 Task: Open a blank sheet, save the file as Selfcareletter.epub Type the sentence 'Gender equality is a fundamental human right and a key driver of social progress. It entails equal opportunities, rights, and representation for people of all genders. Achieving gender equality requires dismantling stereotypes, promoting inclusive policies, and challenging discriminatory practices. By empowering women and girls, addressing gender-based violence, and promoting equal pay, we can build a more equitable and just society for everyone.'Add formula using equations and charcters after the sentence '( n - 2 ) × 180?' Select the formula and highlight with color Blue Change the page Orientation to  Landscape
Action: Mouse moved to (251, 168)
Screenshot: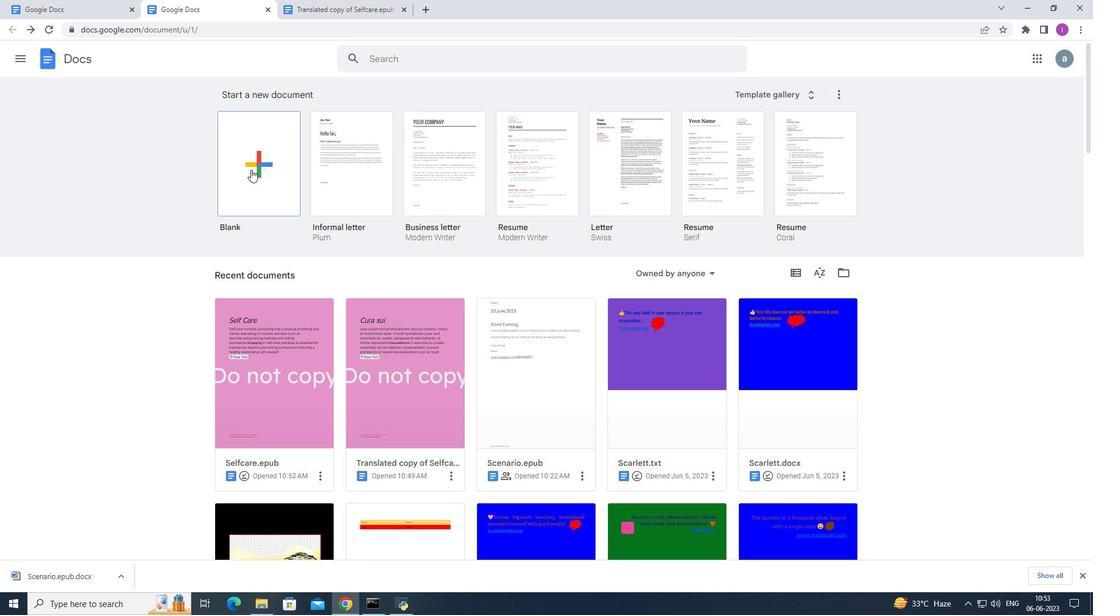 
Action: Mouse pressed left at (251, 168)
Screenshot: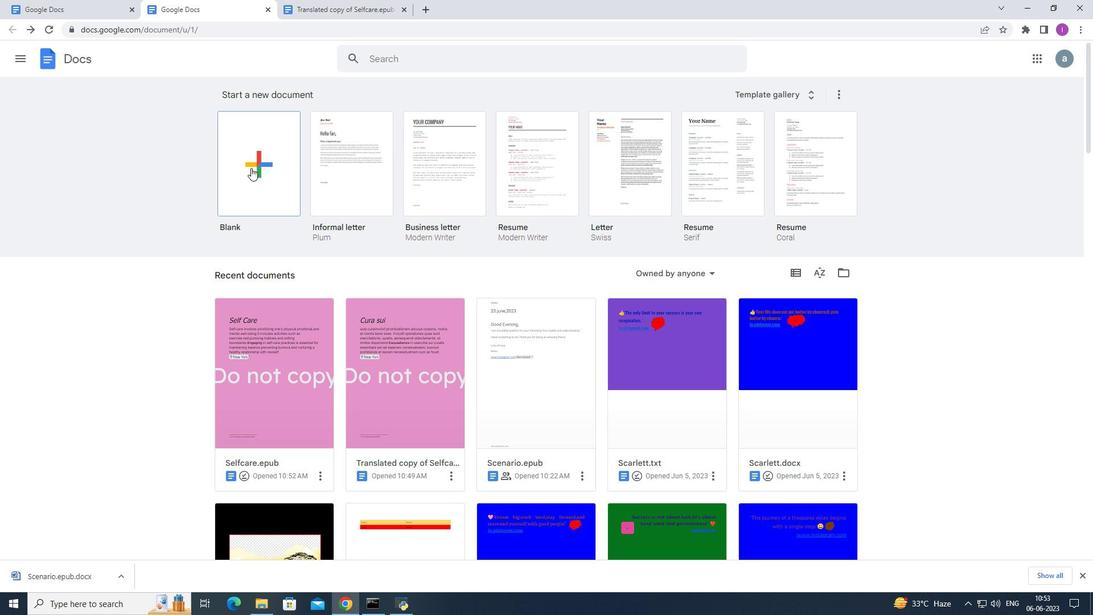 
Action: Mouse moved to (125, 50)
Screenshot: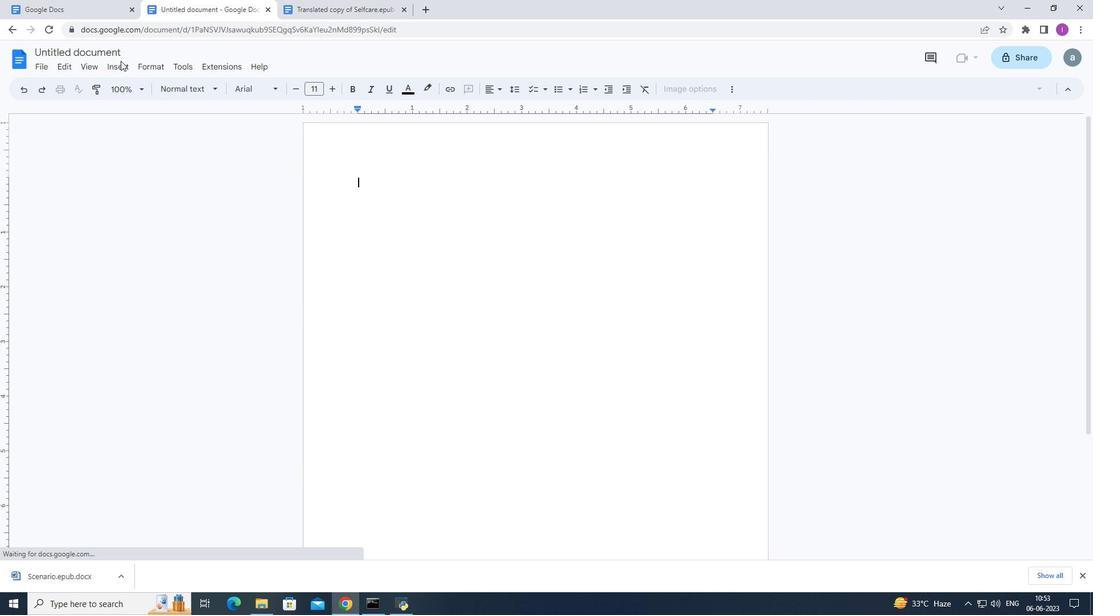 
Action: Mouse pressed left at (125, 50)
Screenshot: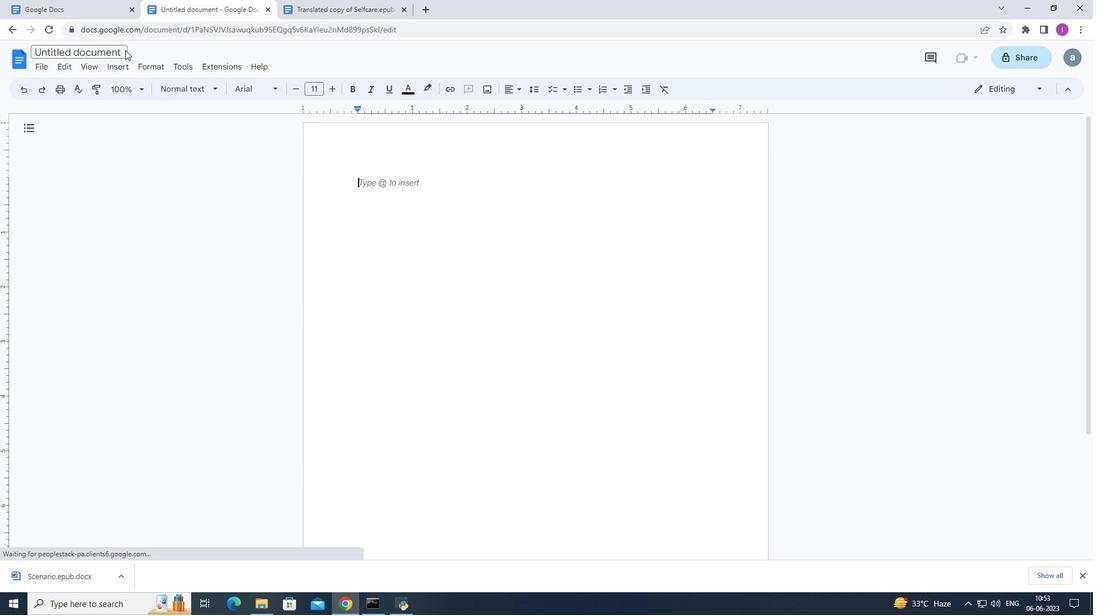 
Action: Key pressed <Key.shift>Selfcareletter.epub
Screenshot: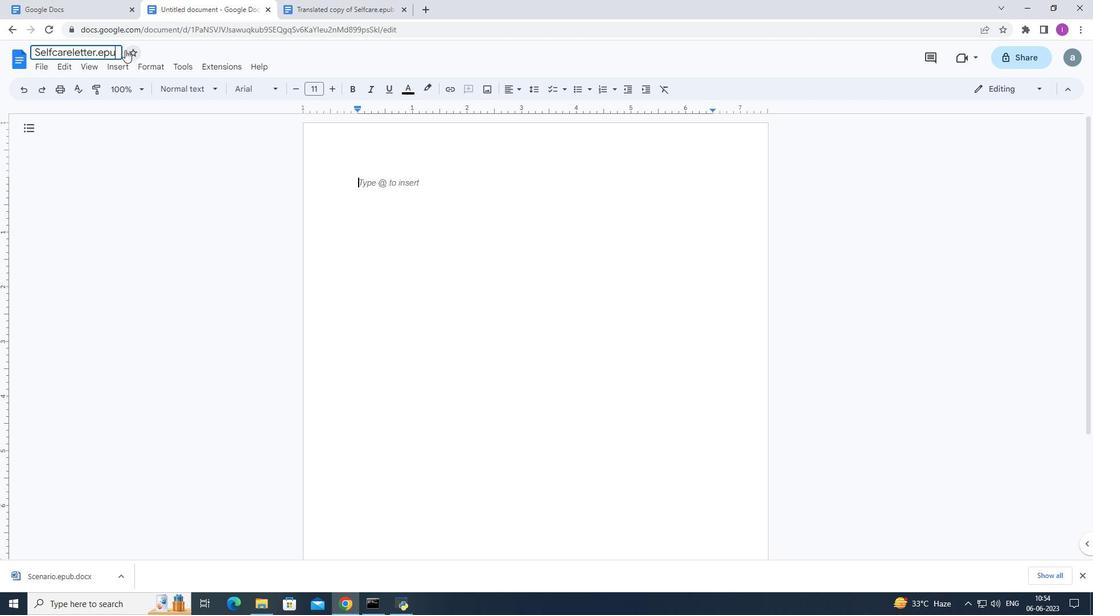 
Action: Mouse moved to (341, 179)
Screenshot: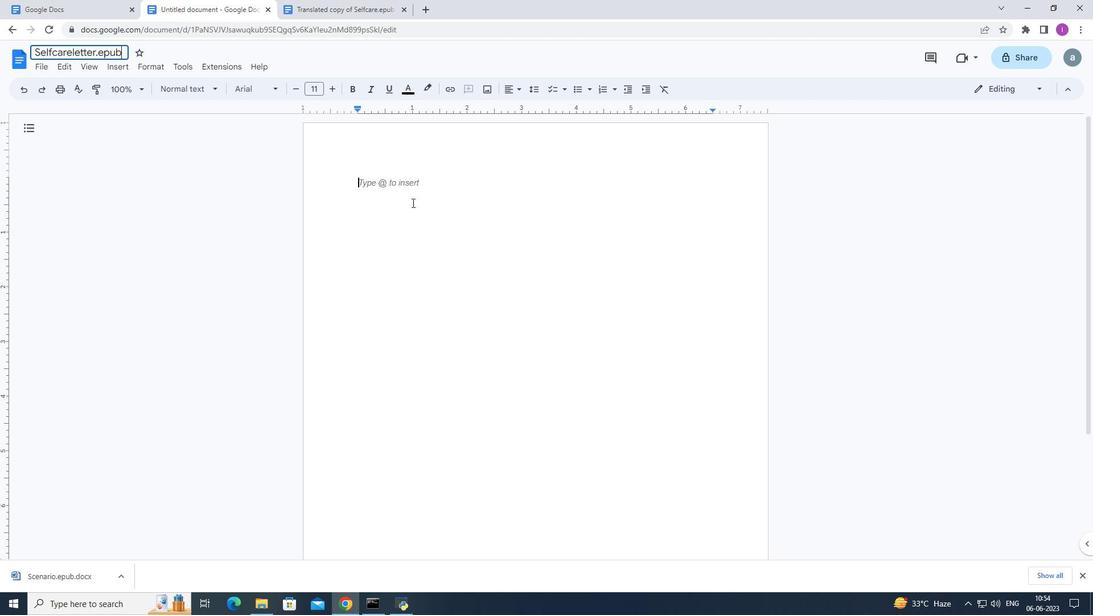 
Action: Mouse pressed left at (341, 179)
Screenshot: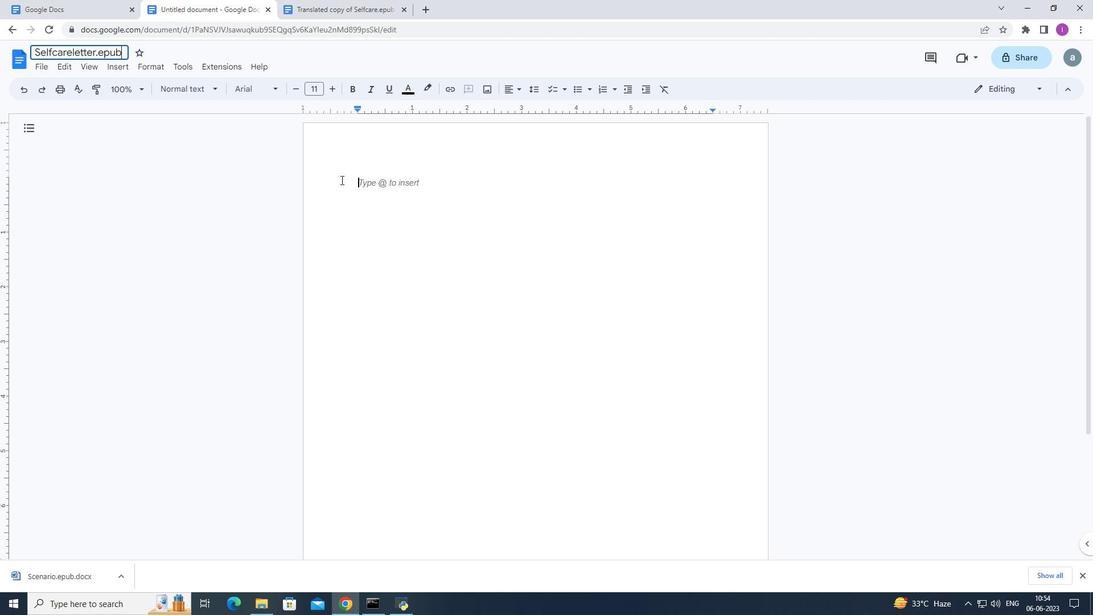 
Action: Mouse moved to (399, 171)
Screenshot: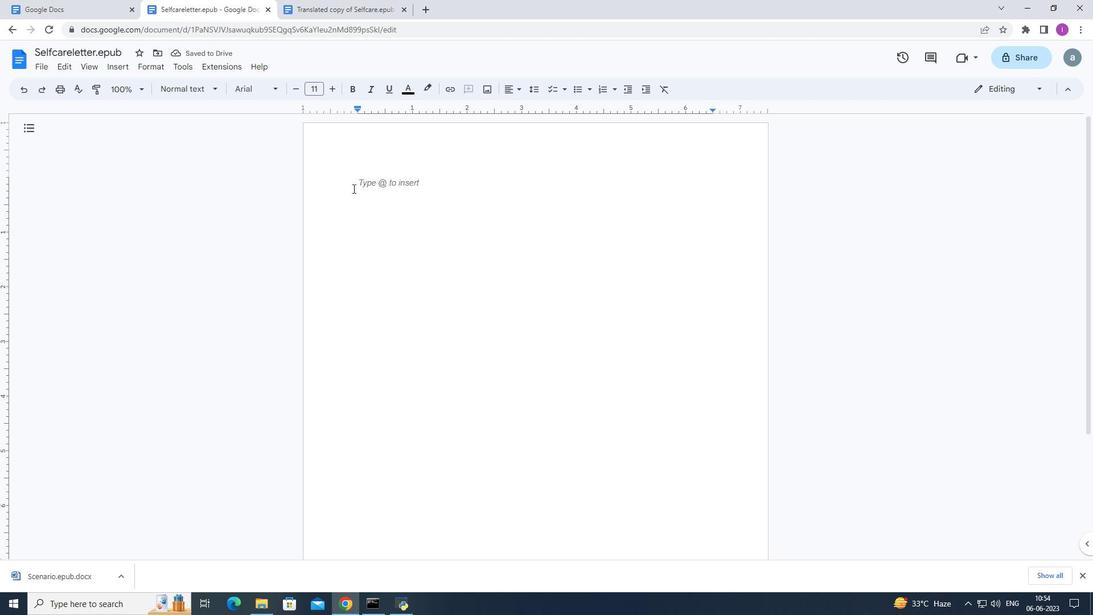 
Action: Key pressed <Key.shift><Key.shift><Key.shift><Key.shift><Key.shift><Key.shift><Key.shift><Key.shift><Key.shift><Key.shift><Key.shift><Key.shift><Key.shift><Key.shift><Key.shift><Key.shift><Key.shift><Key.shift><Key.shift><Key.shift><Key.shift><Key.shift><Key.shift><Key.shift><Key.shift><Key.shift><Key.shift><Key.shift><Key.shift>Gender<Key.space>equality<Key.space>is<Key.space>a<Key.space>fundan<Key.backspace>mental<Key.space>human<Key.space>right<Key.space>ans<Key.backspace>d<Key.space>akey<Key.space>driver<Key.space>of<Key.space>social<Key.space>
Screenshot: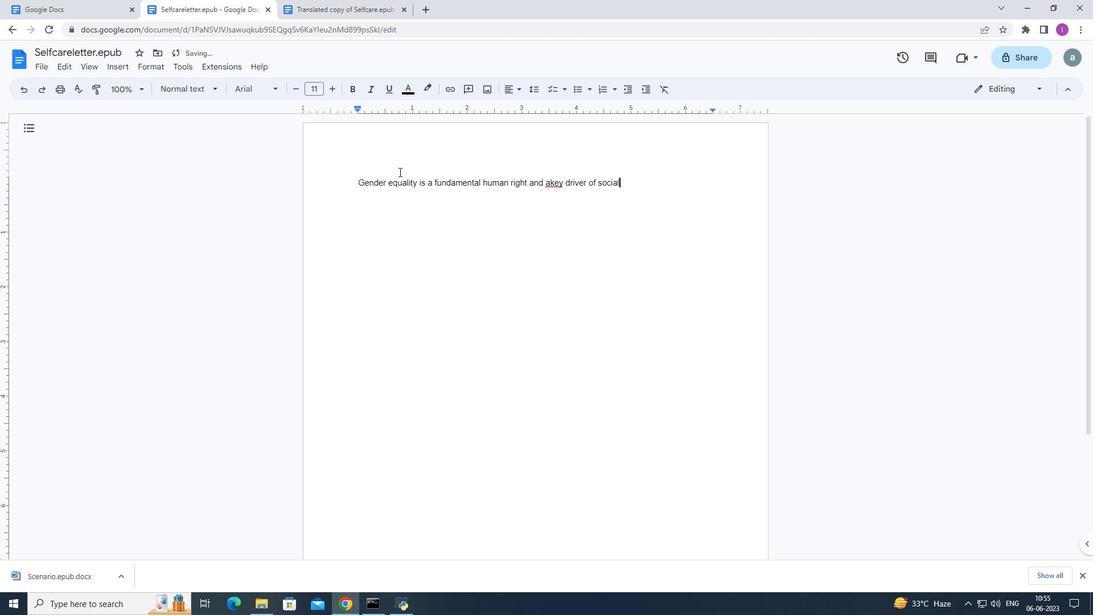 
Action: Mouse moved to (551, 182)
Screenshot: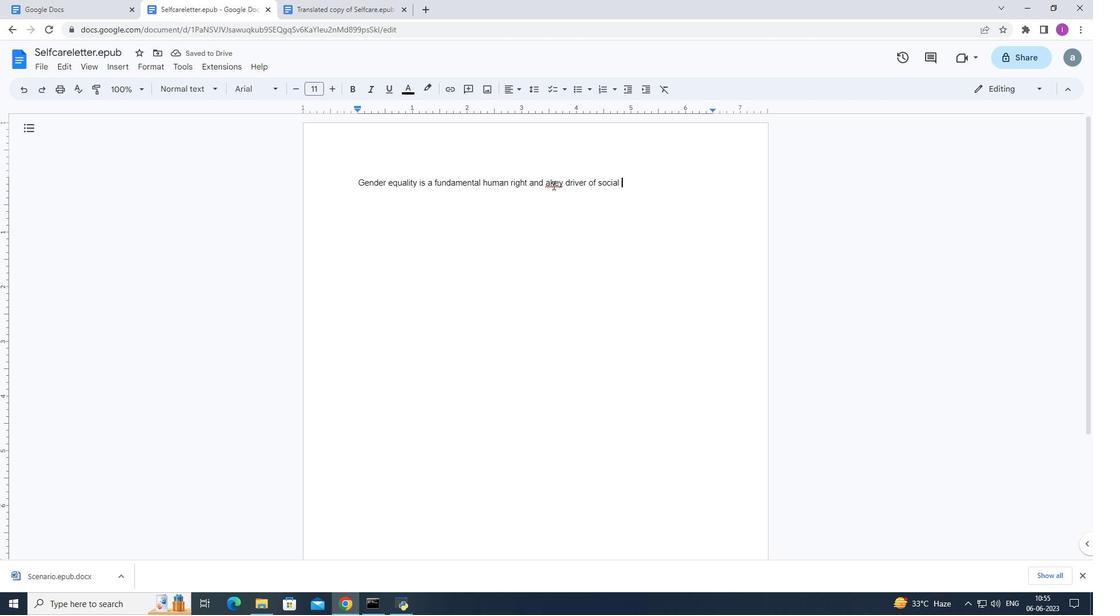 
Action: Mouse pressed left at (551, 182)
Screenshot: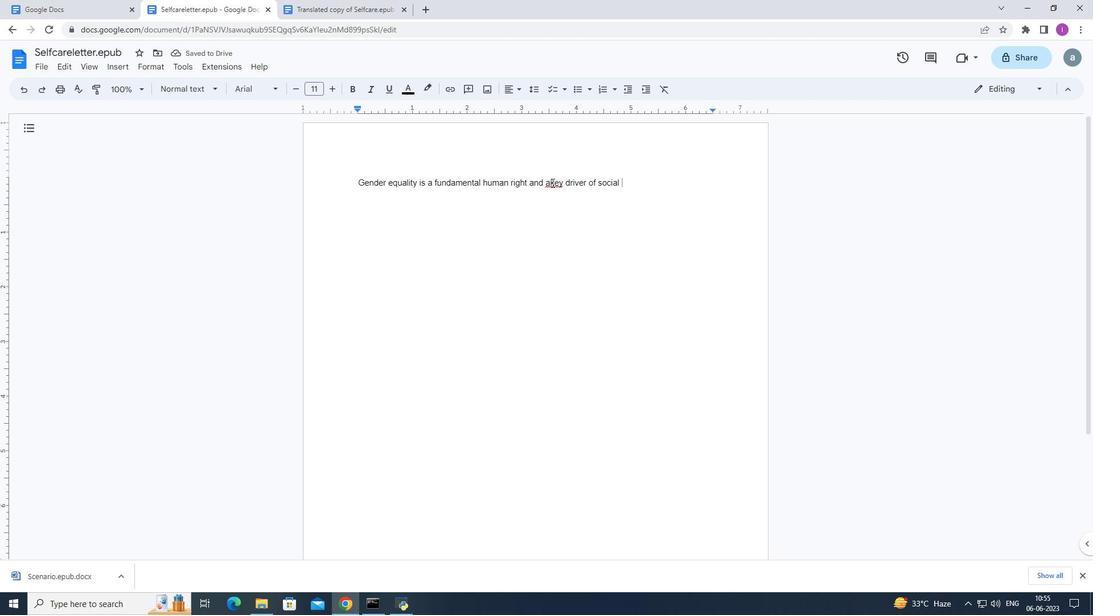 
Action: Mouse moved to (551, 182)
Screenshot: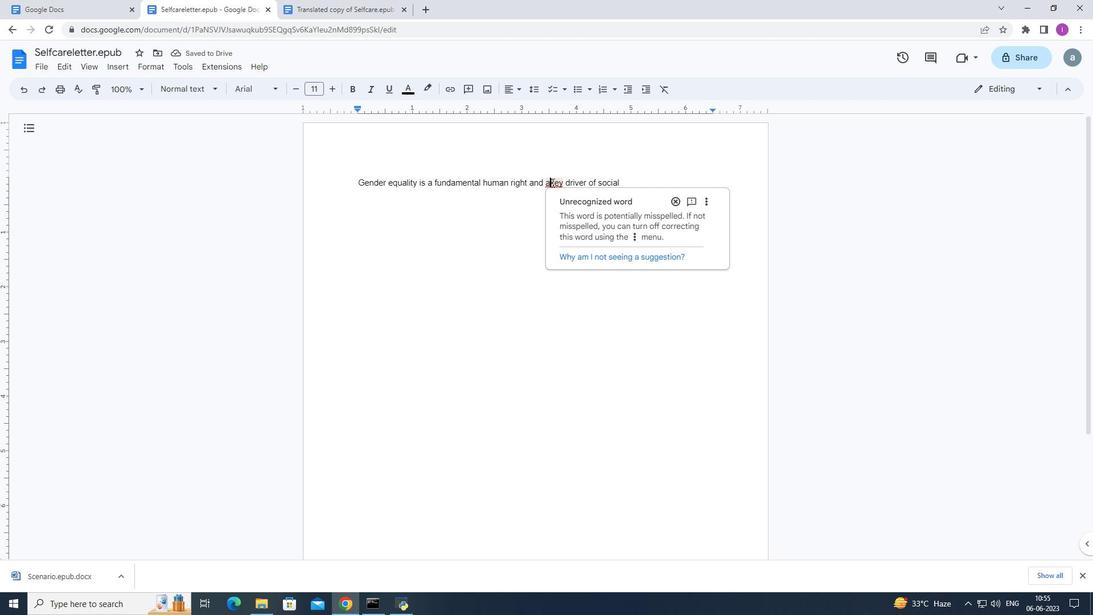 
Action: Key pressed <Key.space>
Screenshot: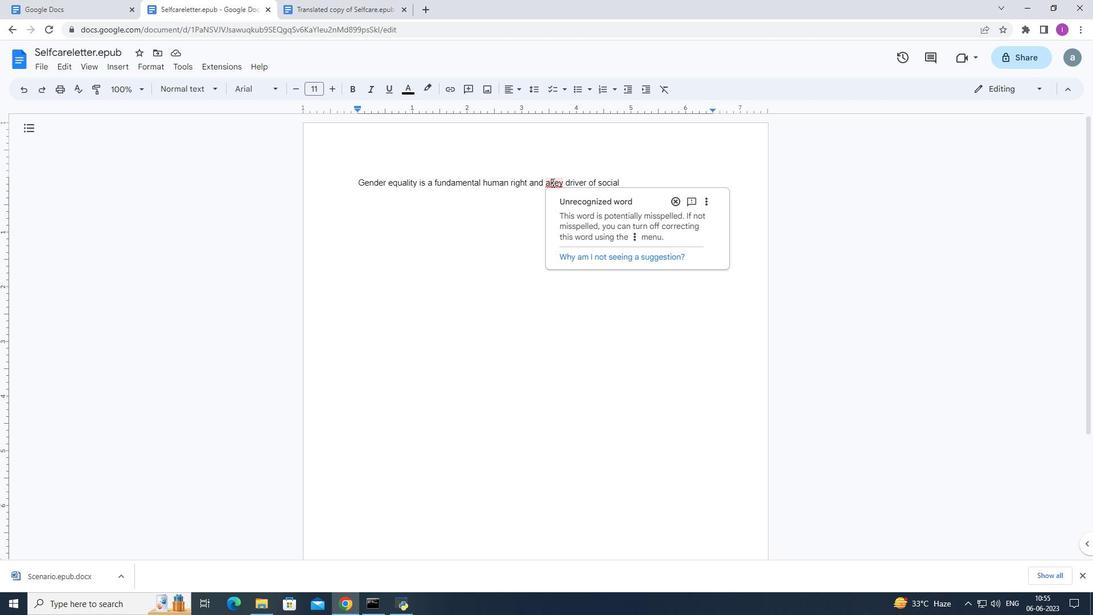
Action: Mouse moved to (634, 184)
Screenshot: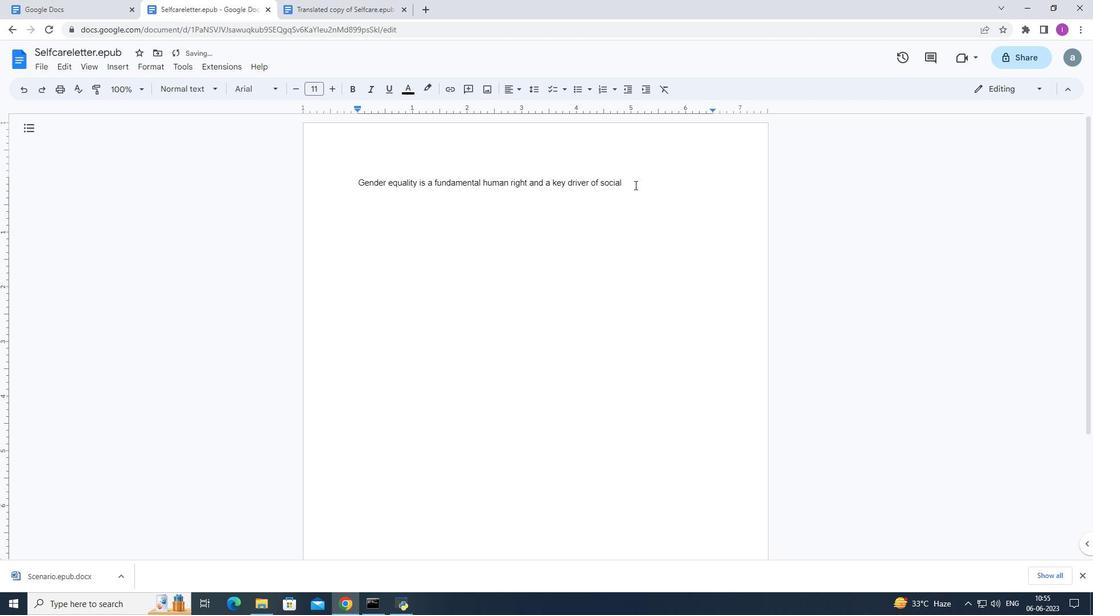 
Action: Mouse pressed left at (634, 184)
Screenshot: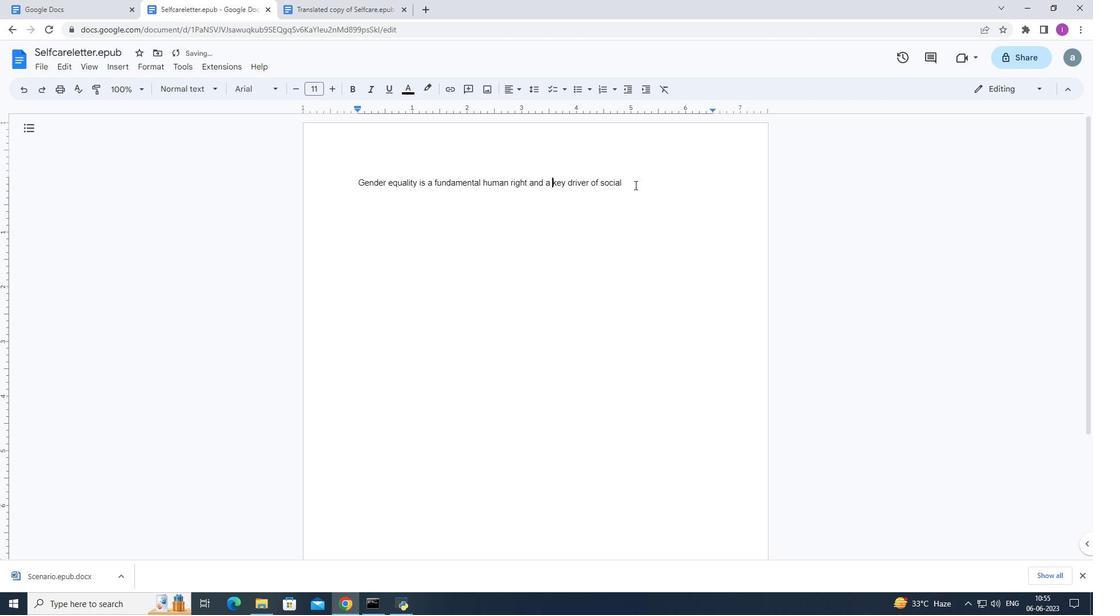 
Action: Mouse moved to (636, 182)
Screenshot: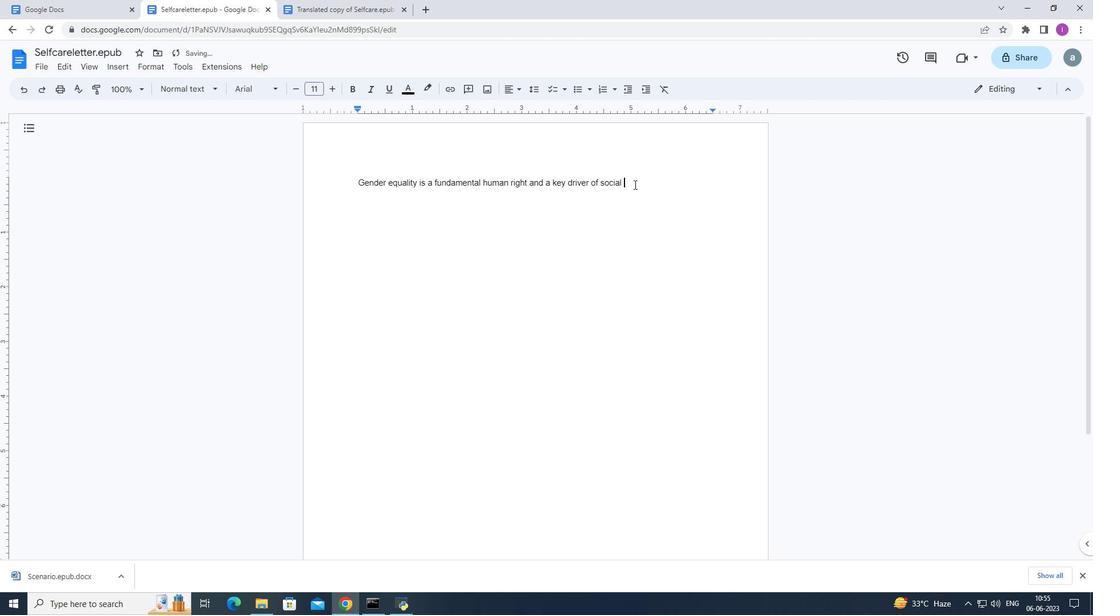 
Action: Key pressed progress.<Key.shift>It<Key.space>eb<Key.backspace>ntails<Key.space>equal<Key.space>opportunities,right,ab<Key.backspace>nd<Key.space>reprentation
Screenshot: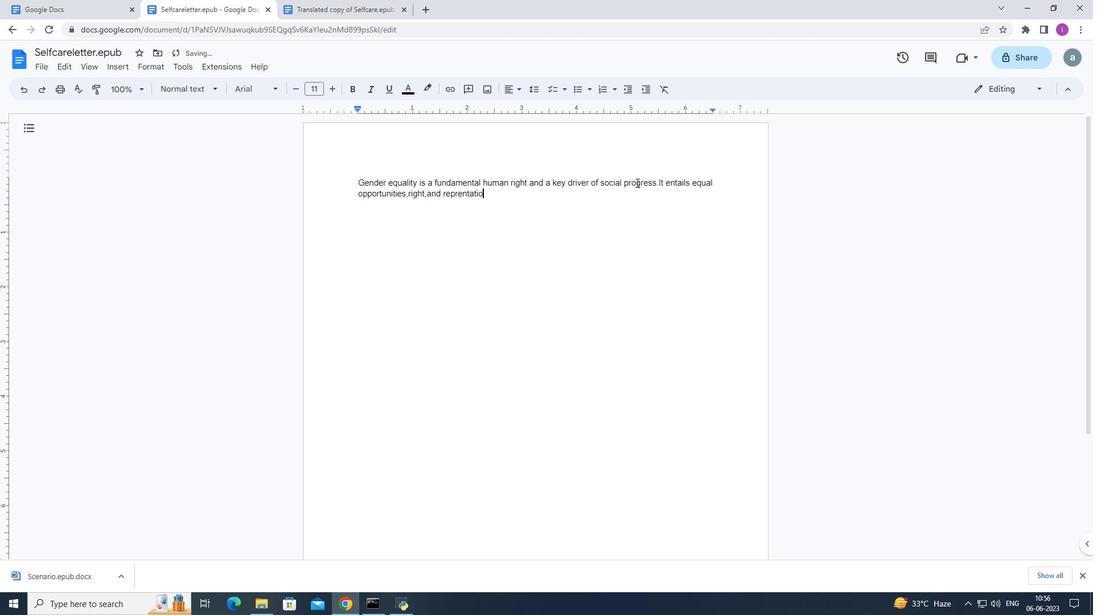 
Action: Mouse moved to (460, 194)
Screenshot: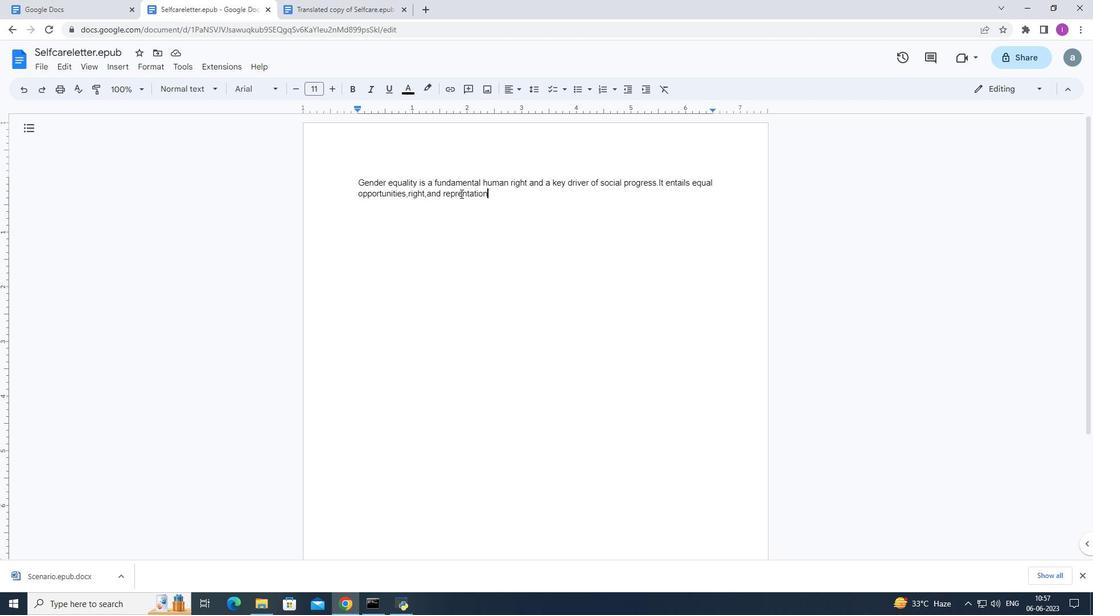 
Action: Mouse pressed left at (460, 194)
Screenshot: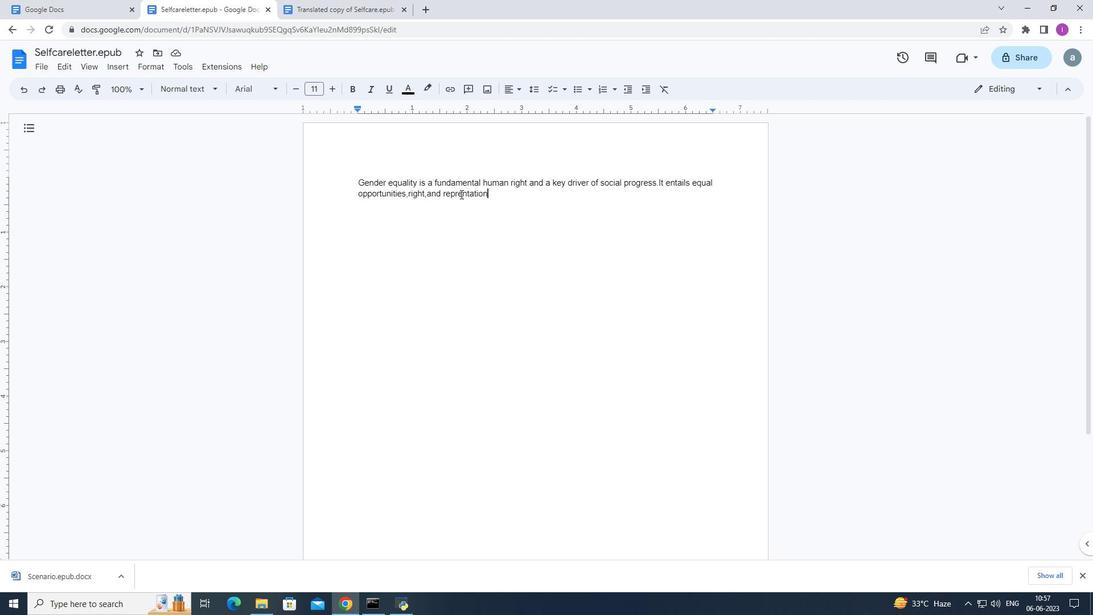 
Action: Mouse moved to (480, 174)
Screenshot: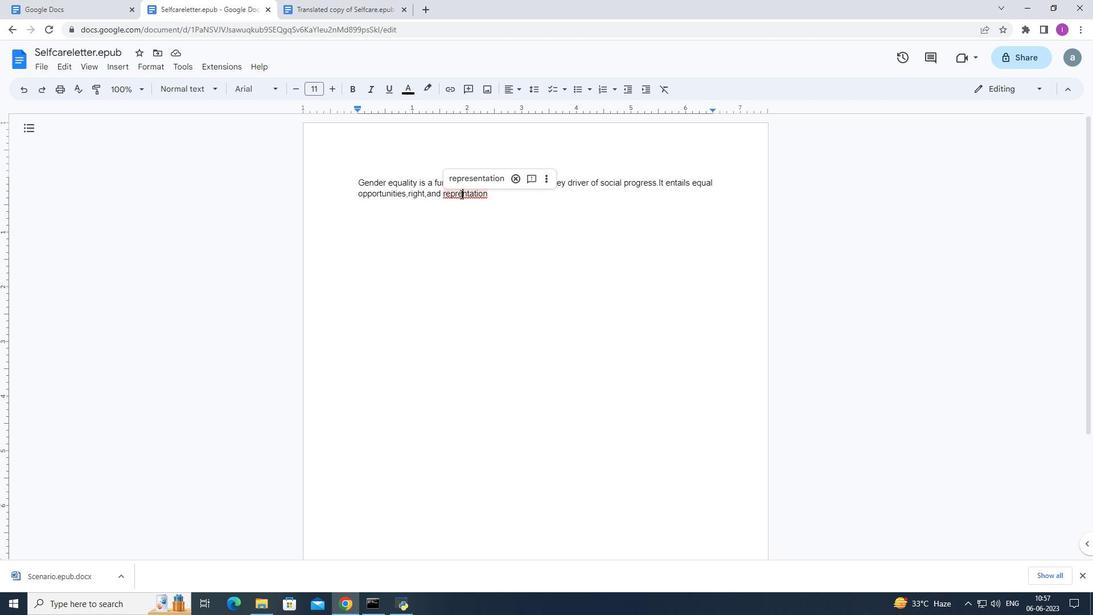 
Action: Mouse pressed left at (480, 174)
Screenshot: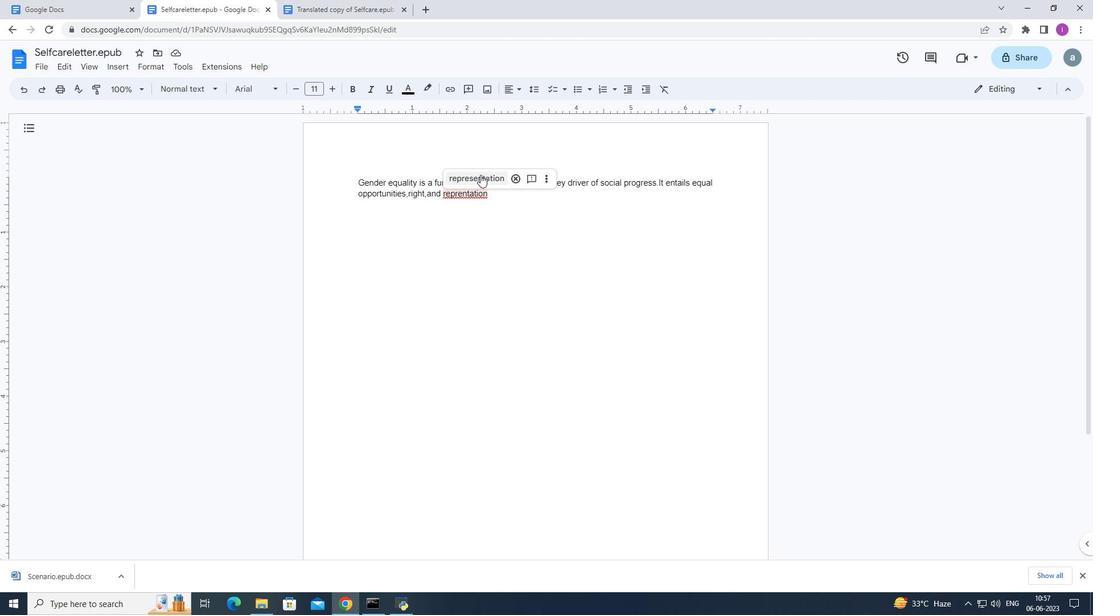 
Action: Mouse moved to (509, 191)
Screenshot: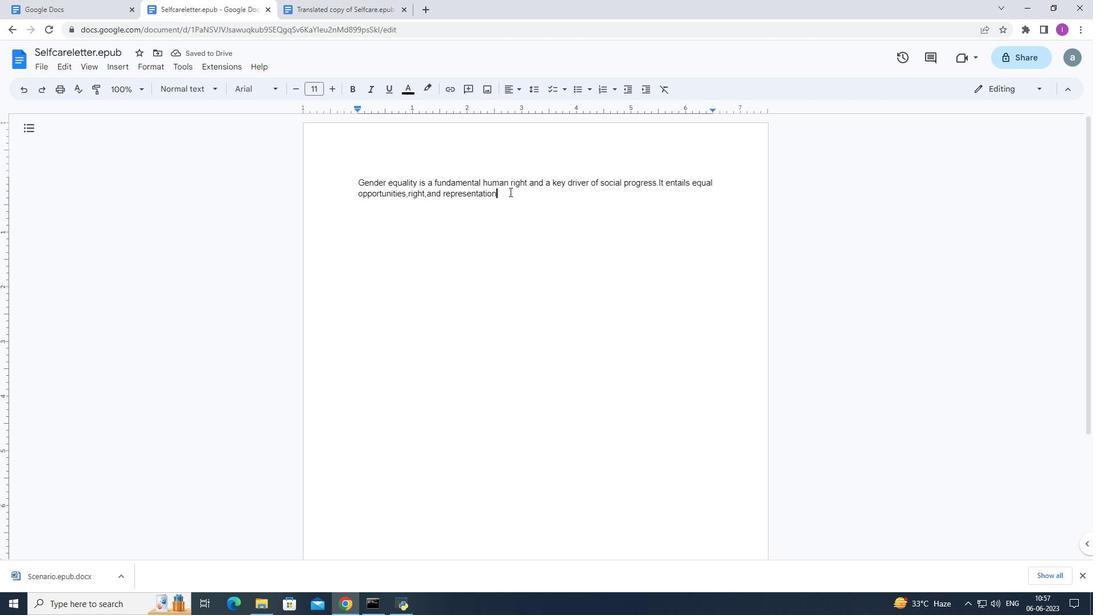 
Action: Key pressed <Key.space>fi<Key.backspace>or<Key.space>people<Key.space>of<Key.space>all<Key.space>genders.<Key.shift>Achieving<Key.space>gender<Key.space>equality<Key.space>requires<Key.space>dis<Key.space><Key.backspace>mantling<Key.space>se<Key.backspace>tereotyprs<Key.backspace><Key.backspace>es,promoting<Key.space>inclusive<Key.space>policies,and<Key.space>challenging<Key.space>discriminatory<Key.space>practices.<Key.shift>By<Key.space>empowering<Key.space>woman<Key.backspace><Key.backspace>en<Key.space>and<Key.space>girls,addressing<Key.space>gender-based<Key.space>violence,and<Key.space>promoting<Key.space>equal<Key.space>pau<Key.backspace>y,we<Key.space>can<Key.space>bul<Key.backspace>ild<Key.space>a<Key.space>more<Key.space>w<Key.backspace>equa<Key.backspace>itable<Key.space>and<Key.space>just<Key.space>societu<Key.backspace>y<Key.space>for<Key.space>everyone.
Screenshot: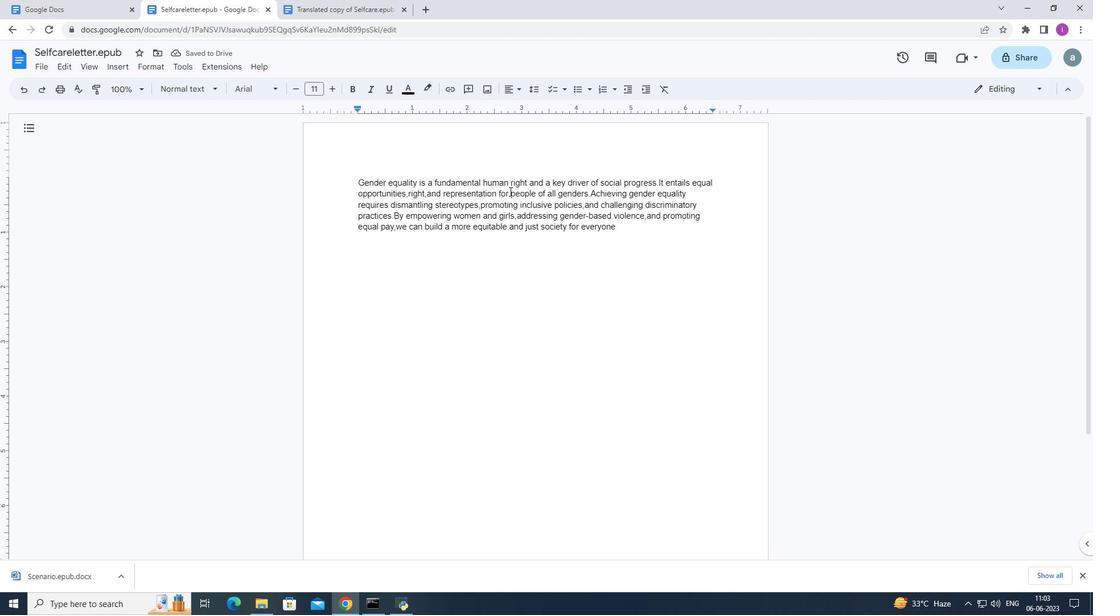 
Action: Mouse moved to (517, 279)
Screenshot: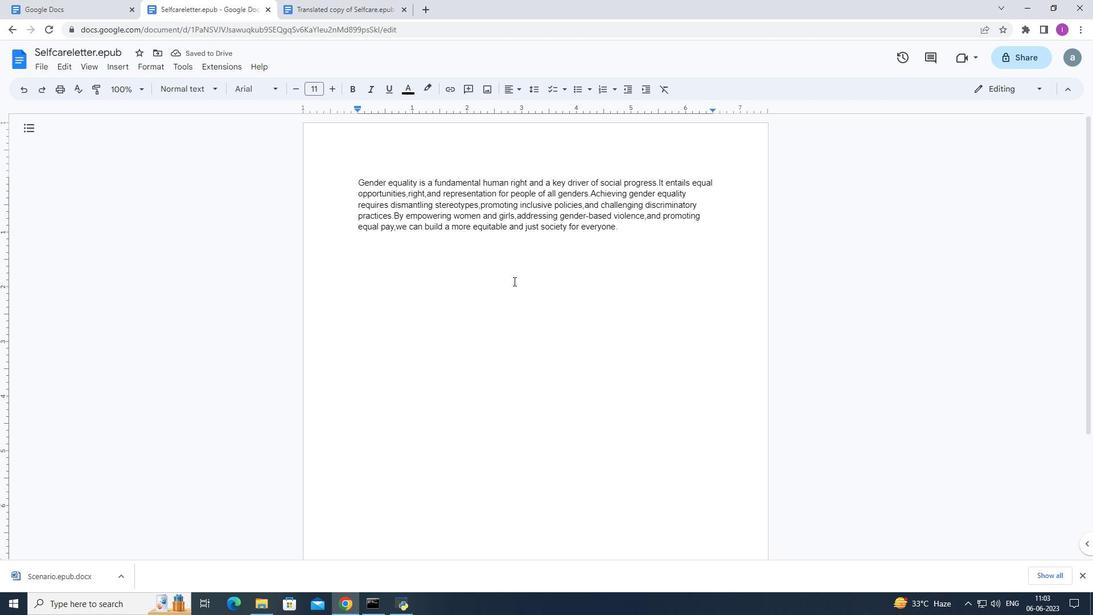 
Action: Key pressed <Key.enter><Key.shift><Key.shift><Key.shift><Key.shift><Key.shift><Key.shift><Key.shift><Key.shift><Key.shift><Key.shift><Key.shift><Key.shift><Key.shift><Key.shift><Key.shift>(n-2<Key.shift><Key.shift><Key.shift><Key.shift><Key.shift><Key.shift><Key.shift><Key.shift><Key.shift><Key.shift><Key.shift><Key.shift><Key.shift><Key.shift><Key.shift><Key.shift><Key.shift><Key.shift><Key.shift><Key.shift><Key.shift><Key.shift><Key.shift><Key.shift><Key.shift><Key.shift><Key.shift><Key.shift><Key.shift><Key.shift><Key.shift><Key.shift><Key.shift><Key.shift><Key.shift><Key.shift><Key.shift><Key.shift><Key.shift><Key.shift><Key.shift><Key.shift><Key.shift><Key.shift><Key.shift><Key.shift><Key.shift><Key.shift><Key.shift><Key.shift><Key.shift><Key.shift><Key.shift><Key.shift><Key.shift><Key.shift><Key.shift><Key.shift><Key.shift><Key.shift><Key.shift><Key.shift><Key.shift><Key.shift><Key.shift><Key.shift><Key.shift><Key.shift><Key.shift><Key.shift><Key.shift><Key.shift><Key.shift><Key.shift><Key.shift><Key.shift><Key.shift><Key.shift><Key.shift><Key.shift><Key.shift><Key.shift><Key.shift><Key.shift><Key.shift><Key.shift><Key.shift><Key.shift><Key.shift><Key.shift><Key.shift><Key.shift><Key.shift><Key.shift><Key.shift><Key.shift><Key.shift><Key.shift><Key.shift><Key.shift><Key.shift><Key.shift><Key.shift><Key.shift><Key.shift><Key.shift><Key.shift><Key.shift><Key.shift><Key.shift><Key.shift><Key.shift><Key.shift><Key.shift><Key.shift><Key.shift><Key.shift><Key.shift><Key.shift><Key.shift><Key.shift><Key.shift><Key.shift><Key.shift><Key.shift><Key.shift><Key.shift><Key.shift><Key.shift><Key.shift>)<Key.shift>X180<Key.shift>?
Screenshot: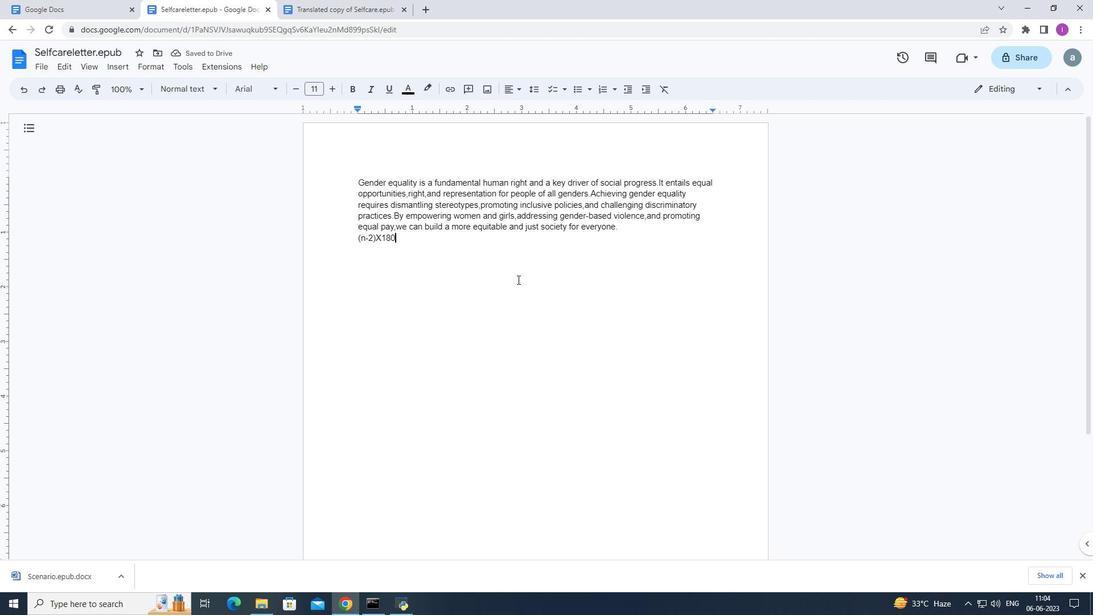 
Action: Mouse moved to (417, 244)
Screenshot: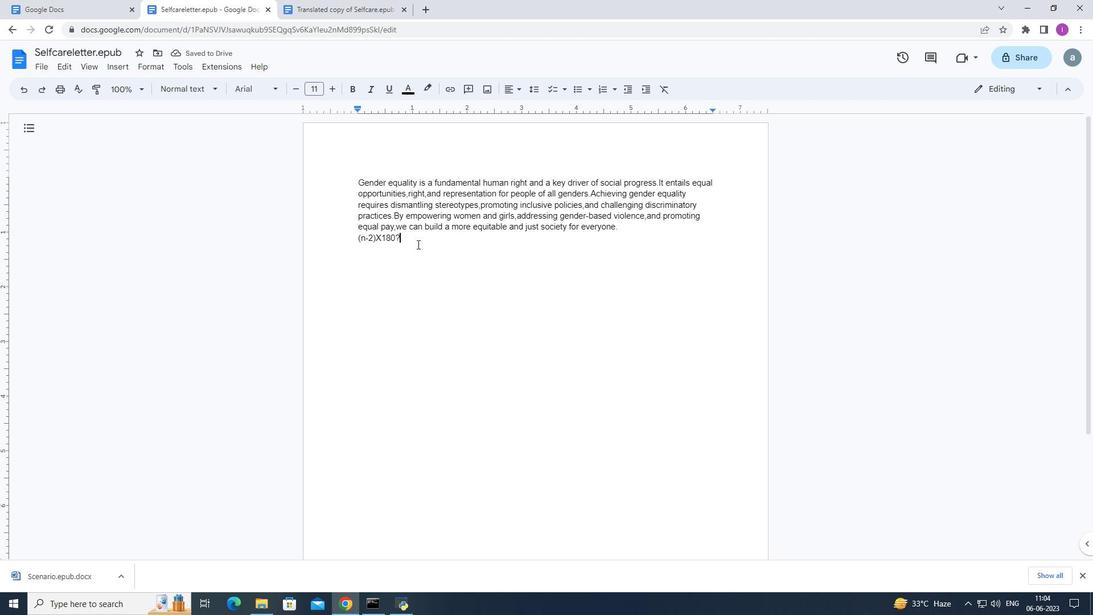
Action: Mouse pressed left at (417, 244)
Screenshot: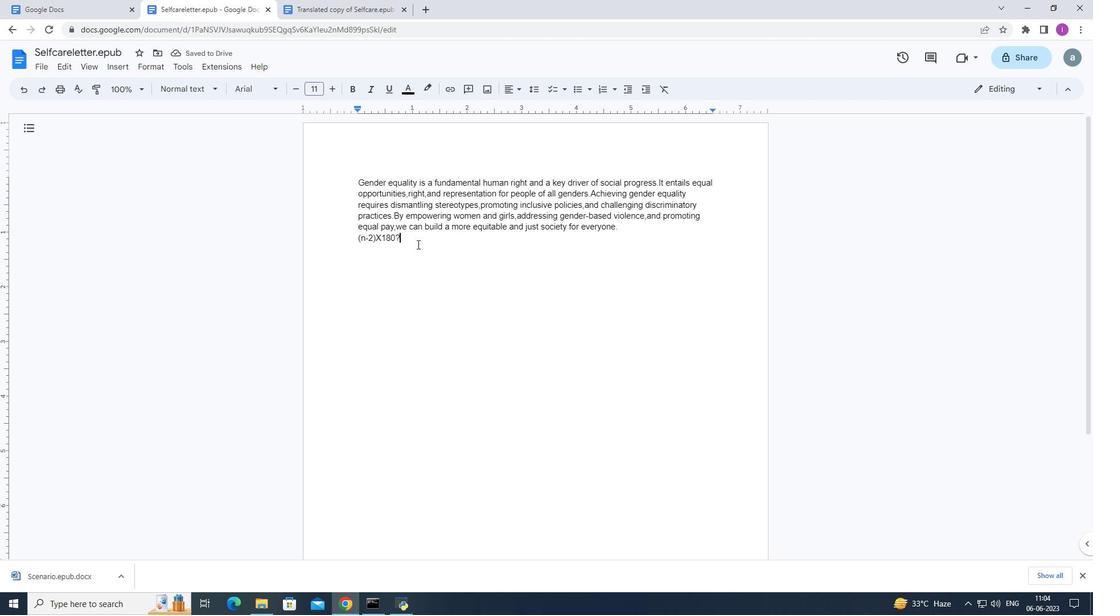
Action: Mouse moved to (422, 88)
Screenshot: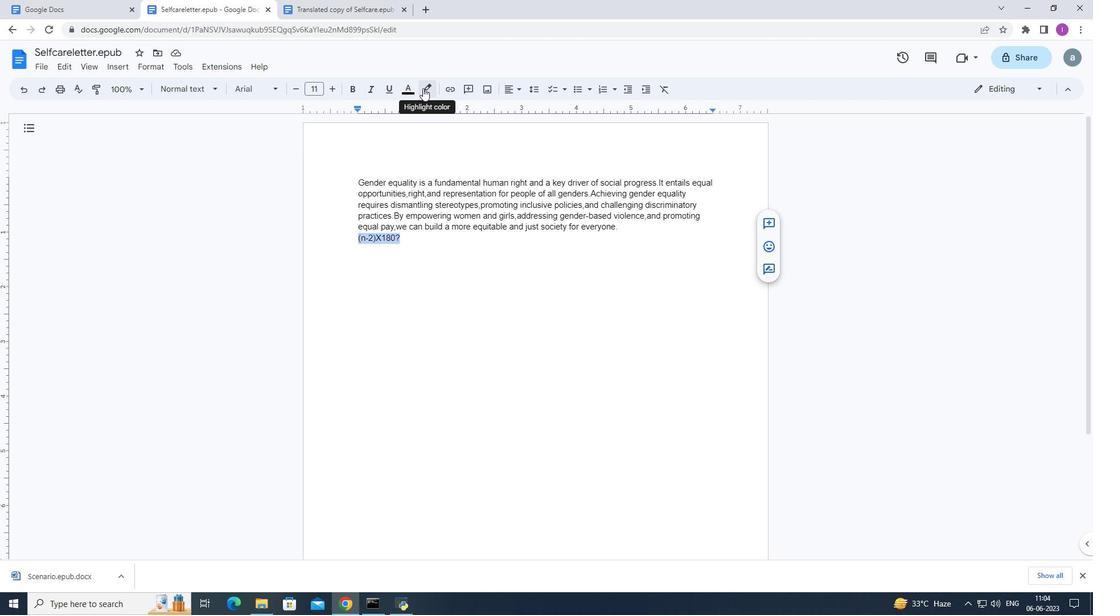 
Action: Mouse pressed left at (422, 88)
Screenshot: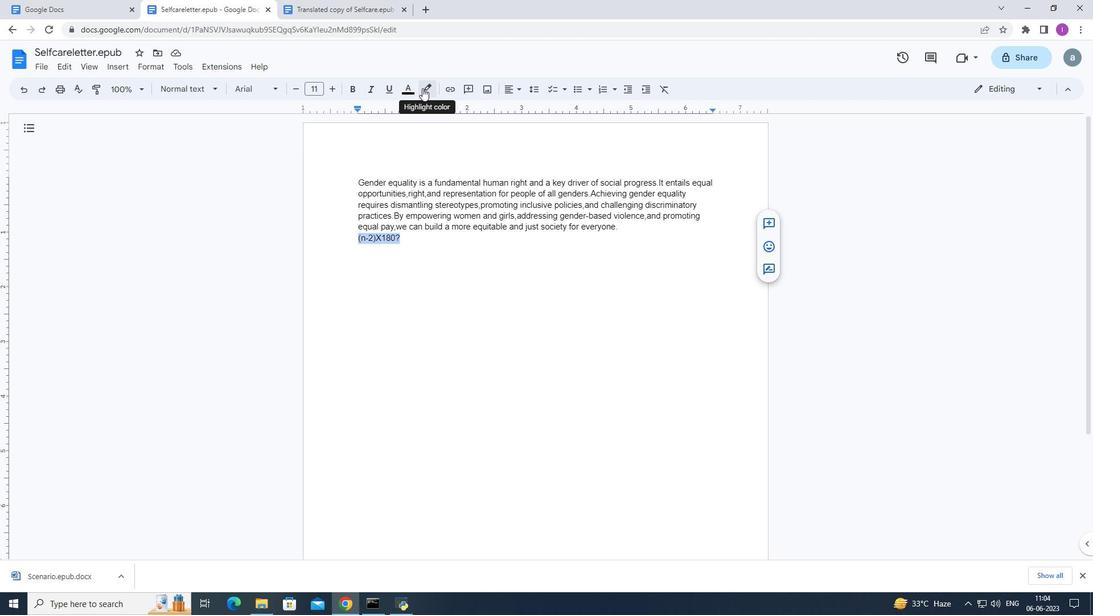 
Action: Mouse moved to (520, 140)
Screenshot: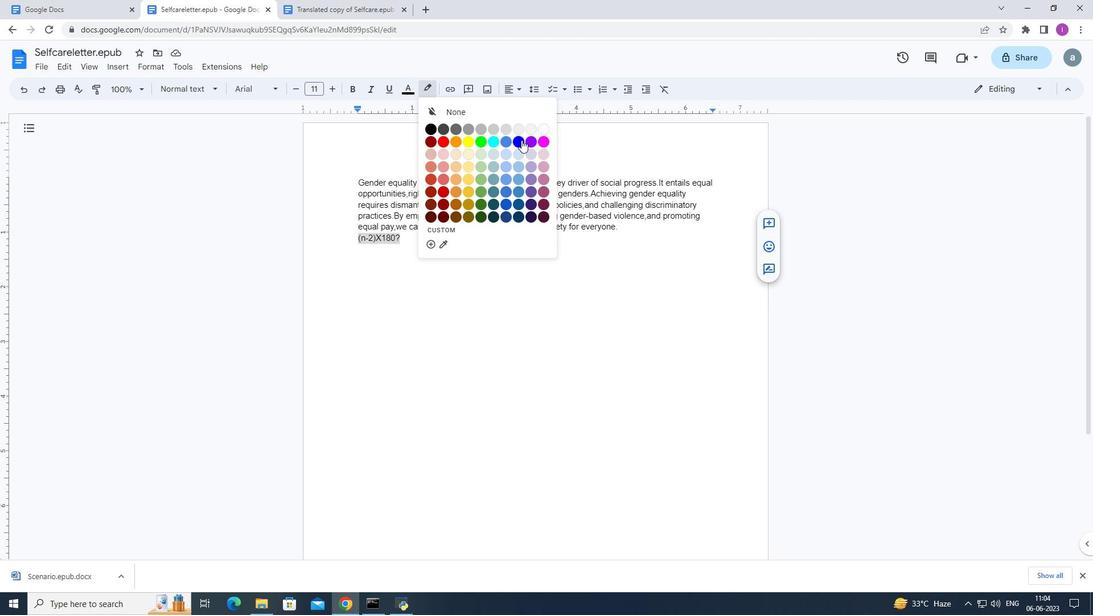 
Action: Mouse pressed left at (520, 140)
Screenshot: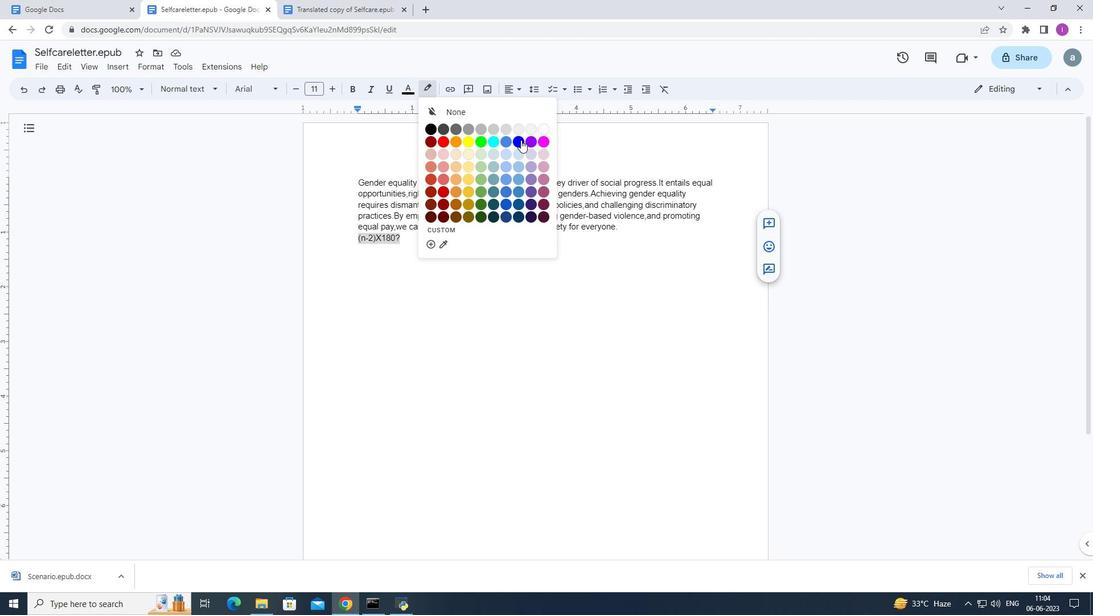 
Action: Mouse moved to (410, 285)
Screenshot: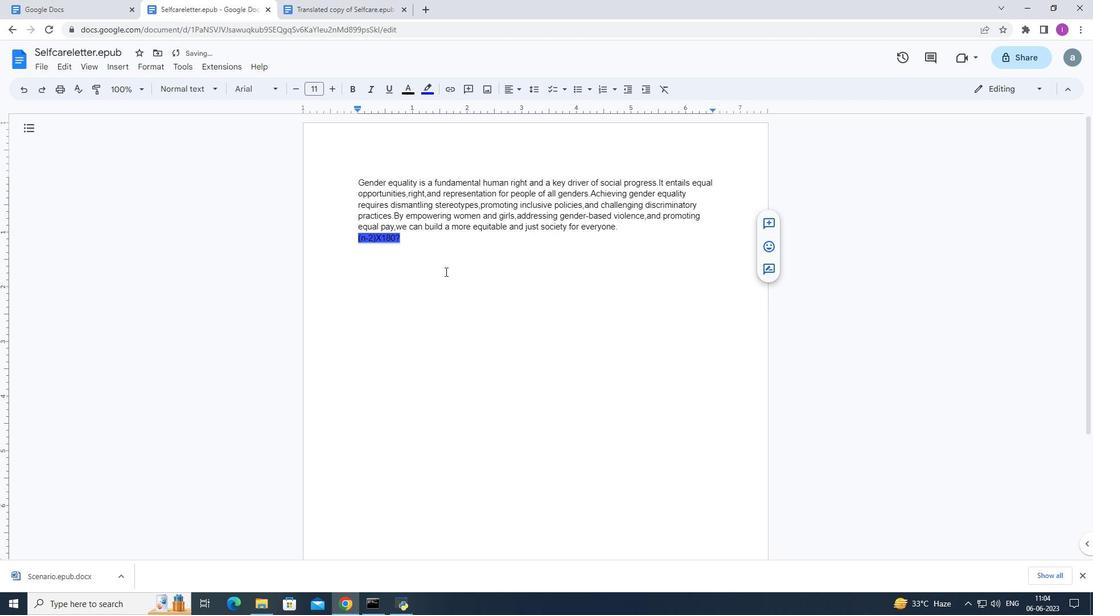 
Action: Mouse pressed left at (410, 285)
Screenshot: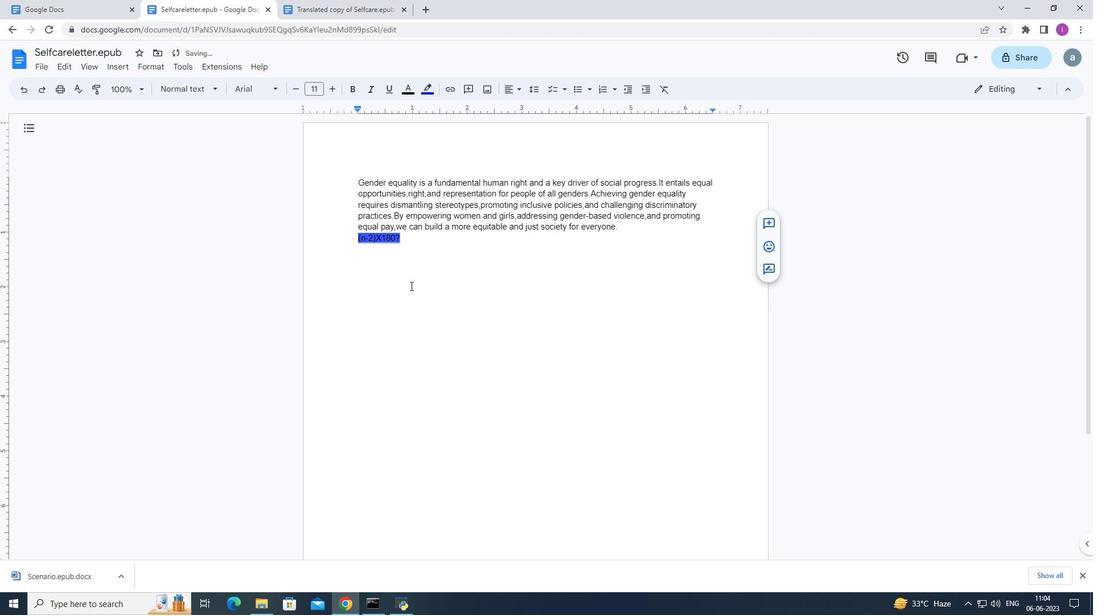 
Action: Mouse moved to (34, 64)
Screenshot: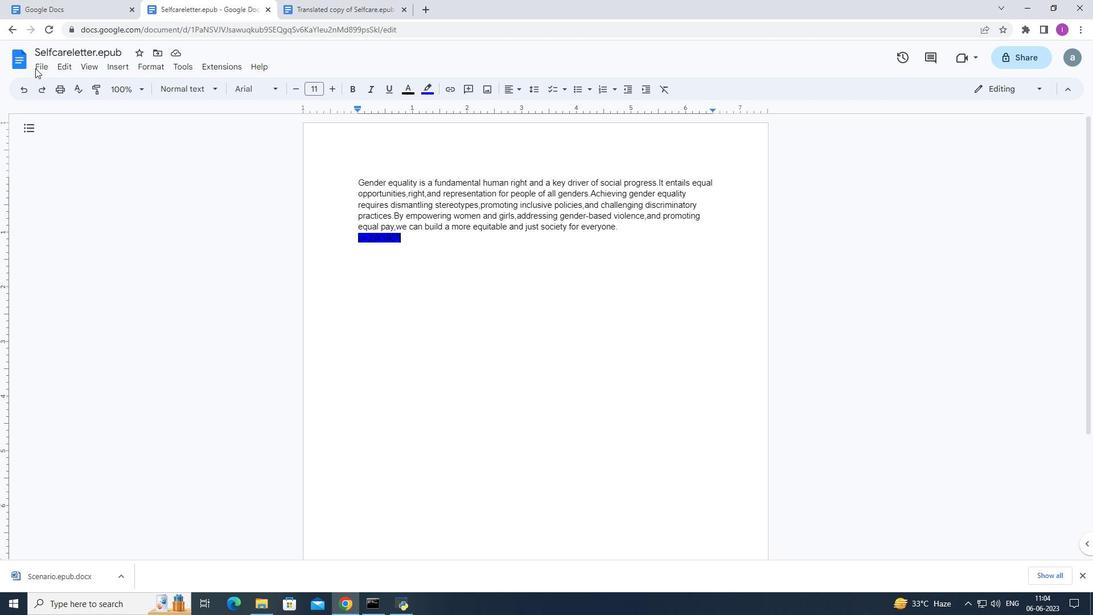 
Action: Mouse pressed left at (34, 64)
Screenshot: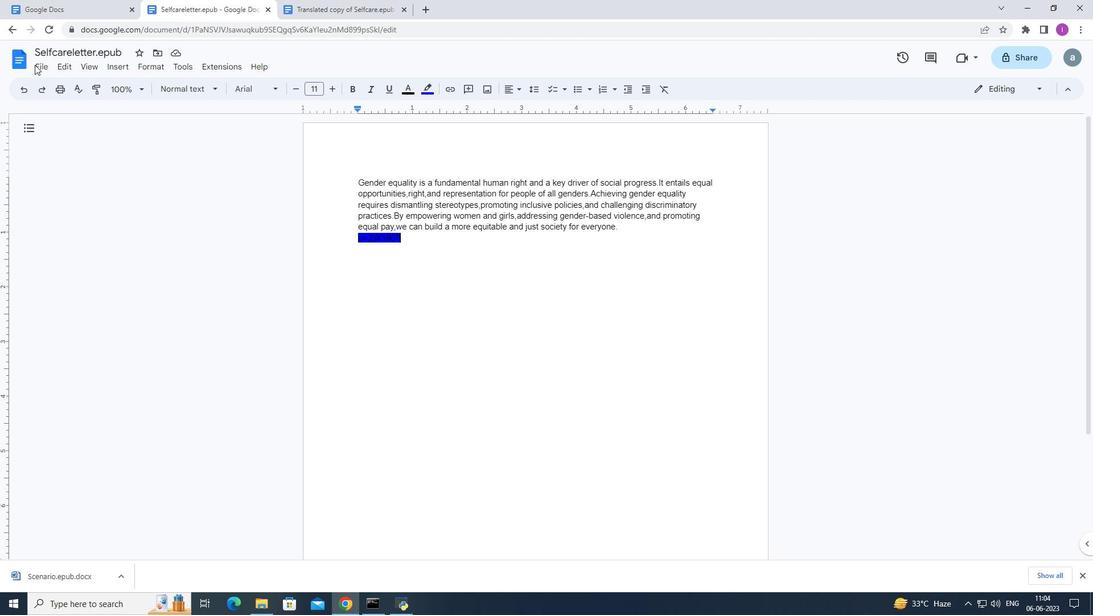 
Action: Mouse moved to (38, 63)
Screenshot: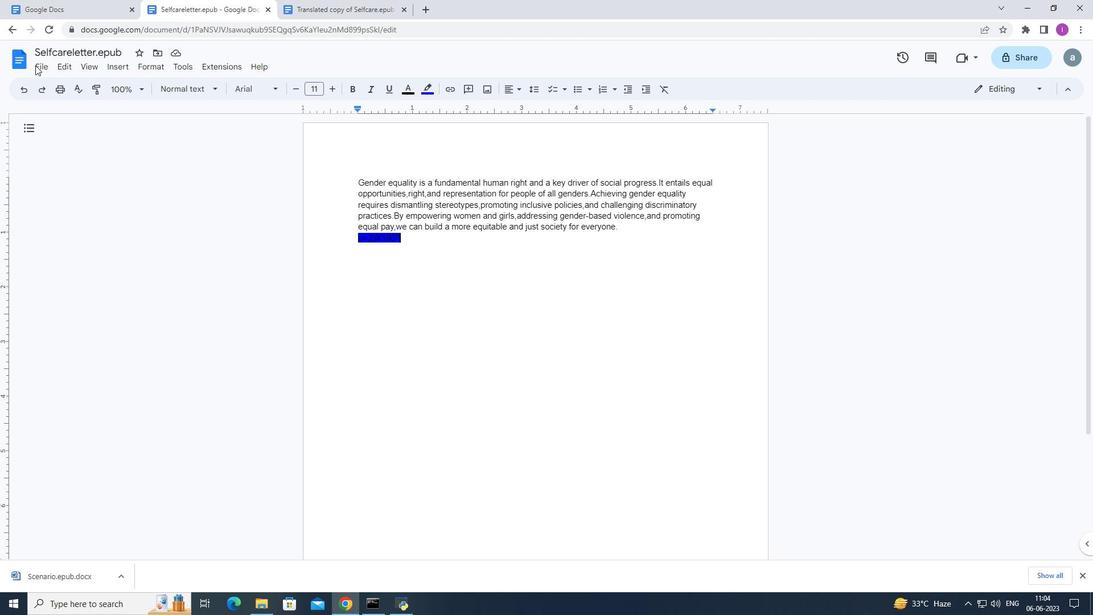 
Action: Mouse pressed left at (38, 63)
Screenshot: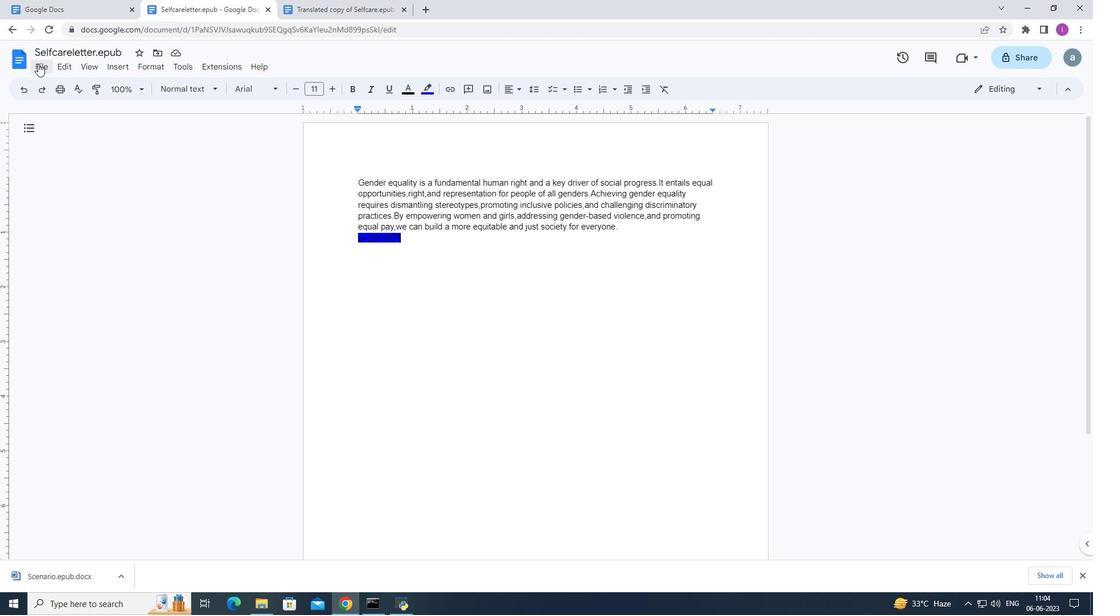 
Action: Mouse moved to (192, 383)
Screenshot: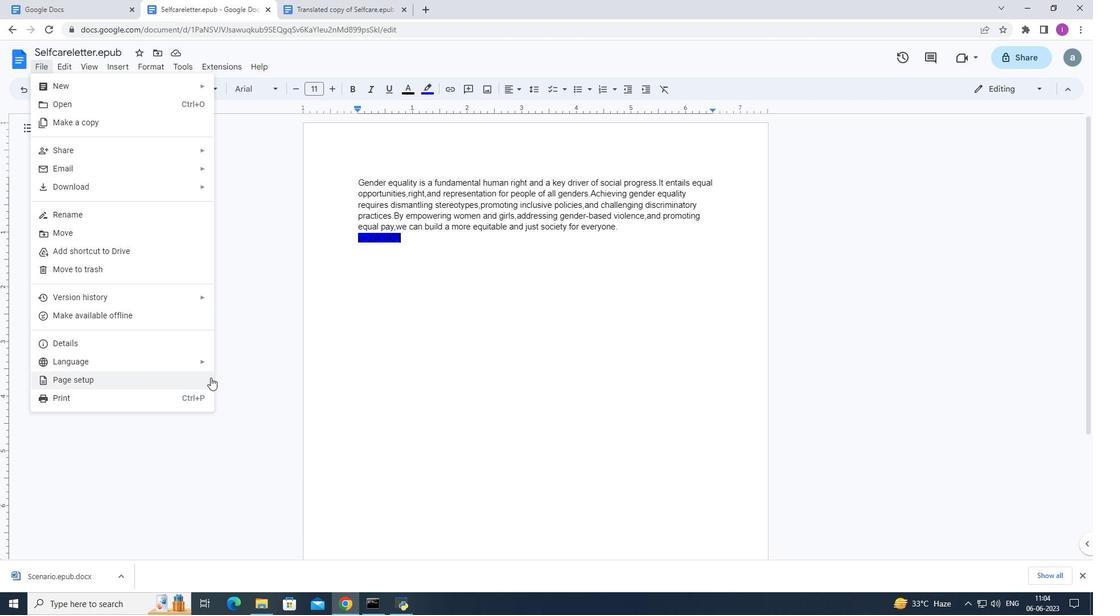 
Action: Mouse pressed left at (192, 383)
Screenshot: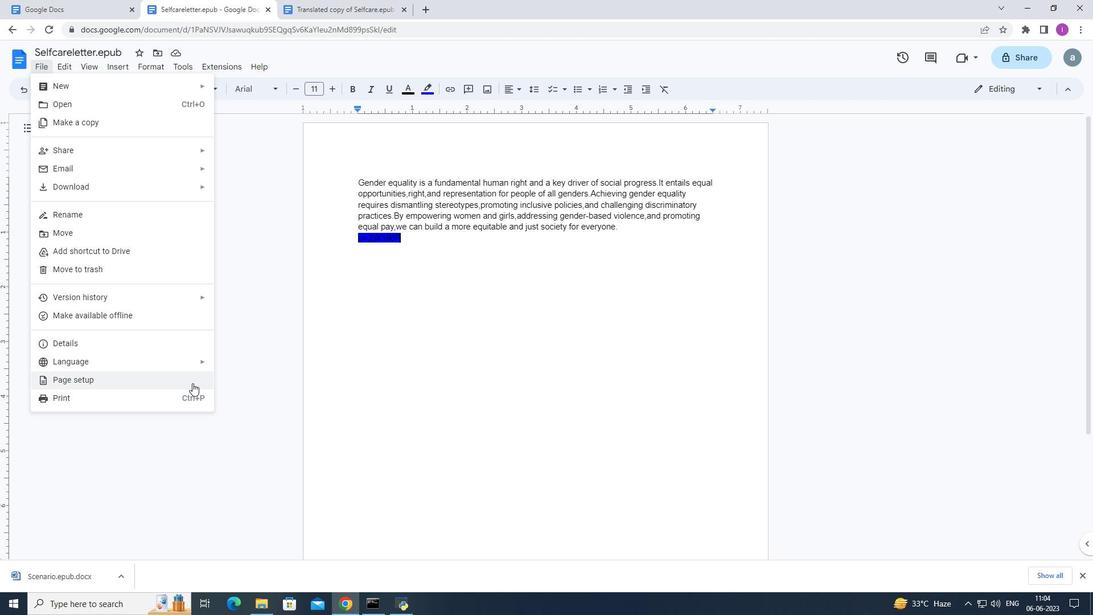 
Action: Mouse moved to (500, 281)
Screenshot: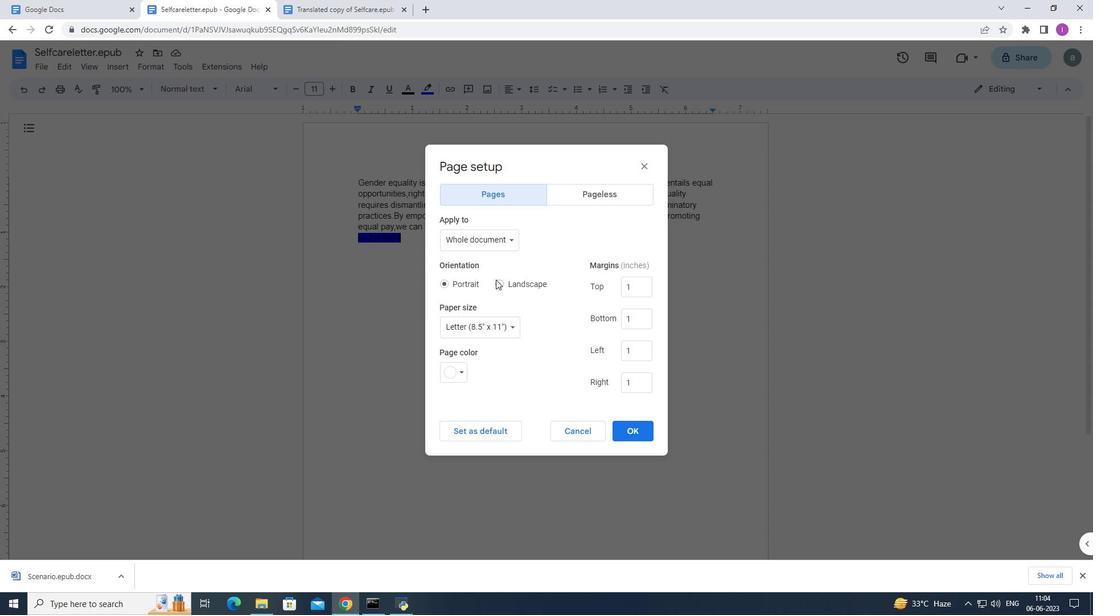 
Action: Mouse pressed left at (500, 281)
Screenshot: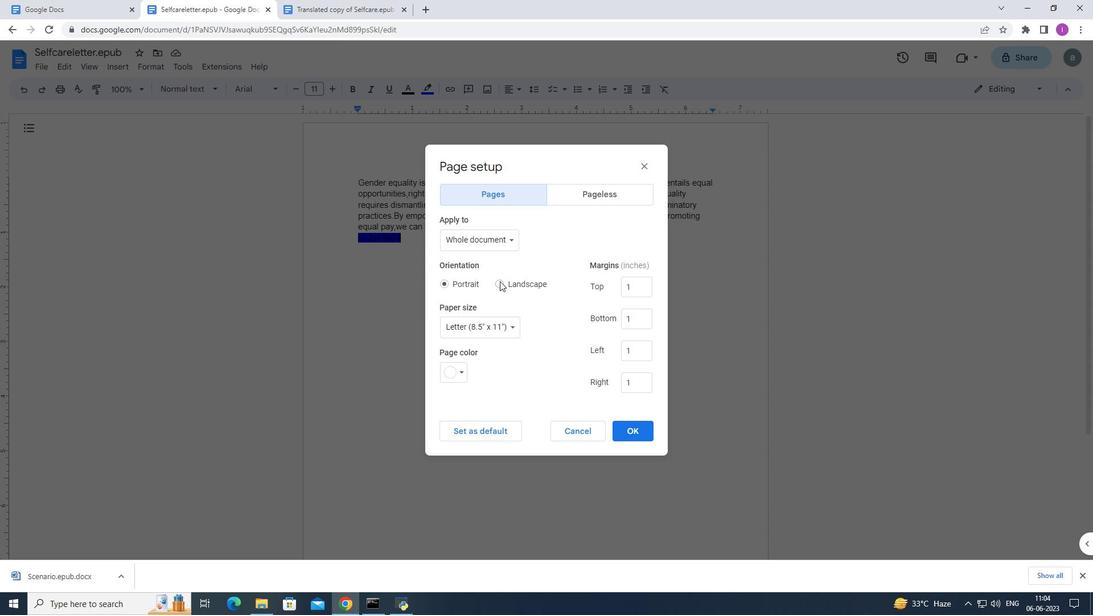 
Action: Mouse moved to (637, 430)
Screenshot: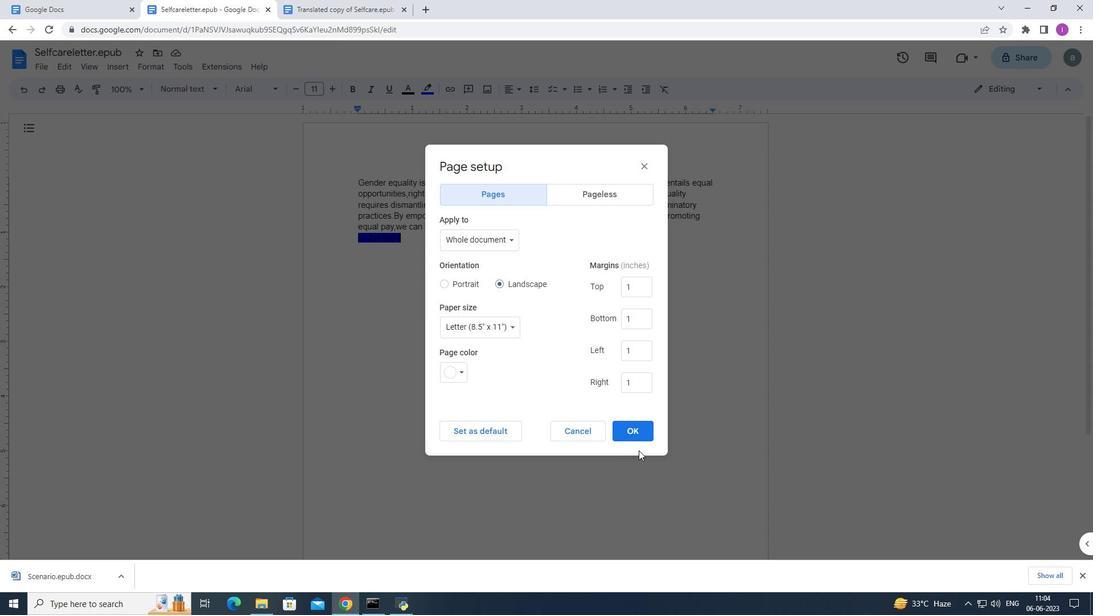 
Action: Mouse pressed left at (637, 430)
Screenshot: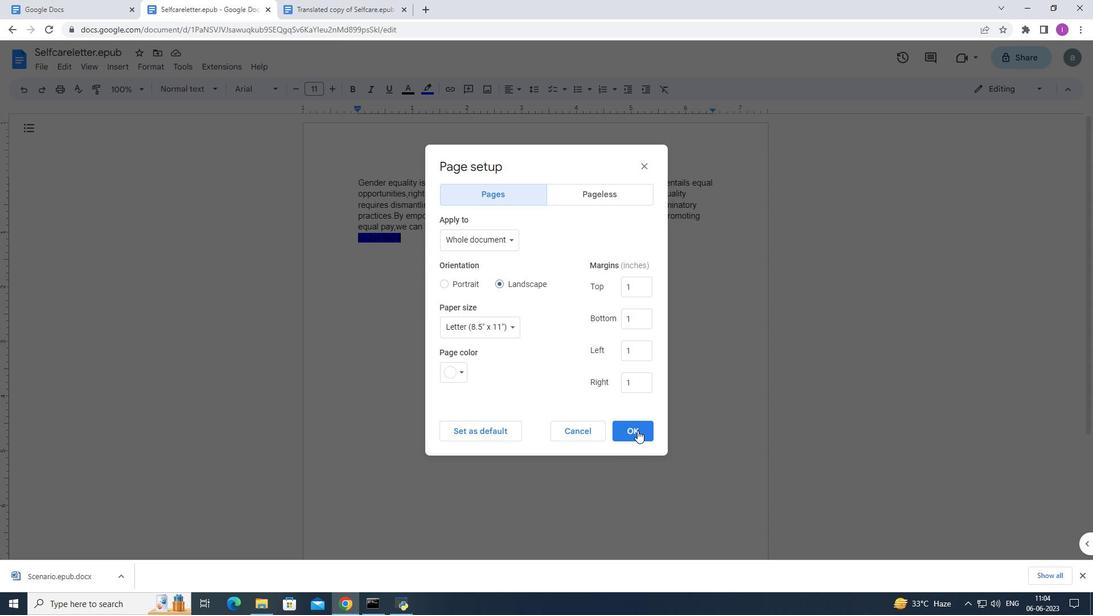 
Action: Mouse moved to (10, 28)
Screenshot: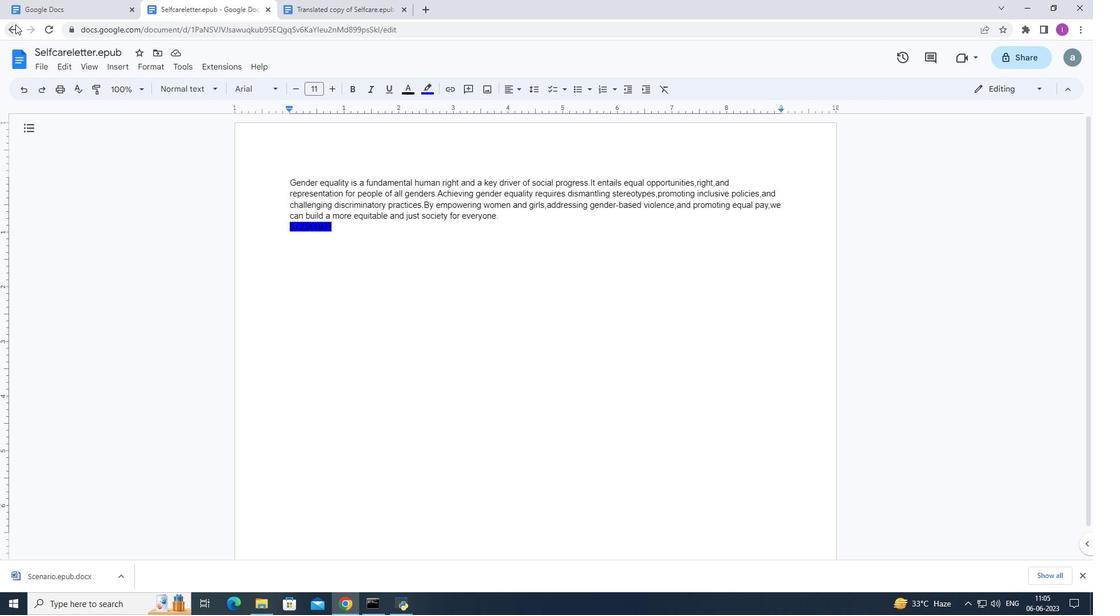 
